 Task: Add section header from toolbar panel.
Action: Mouse moved to (37, 87)
Screenshot: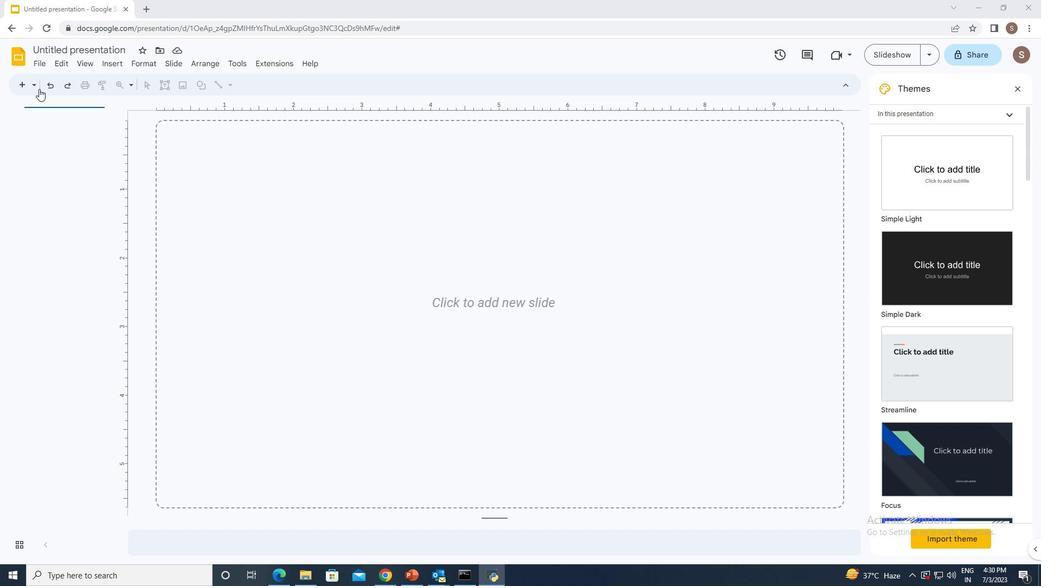 
Action: Mouse pressed left at (37, 87)
Screenshot: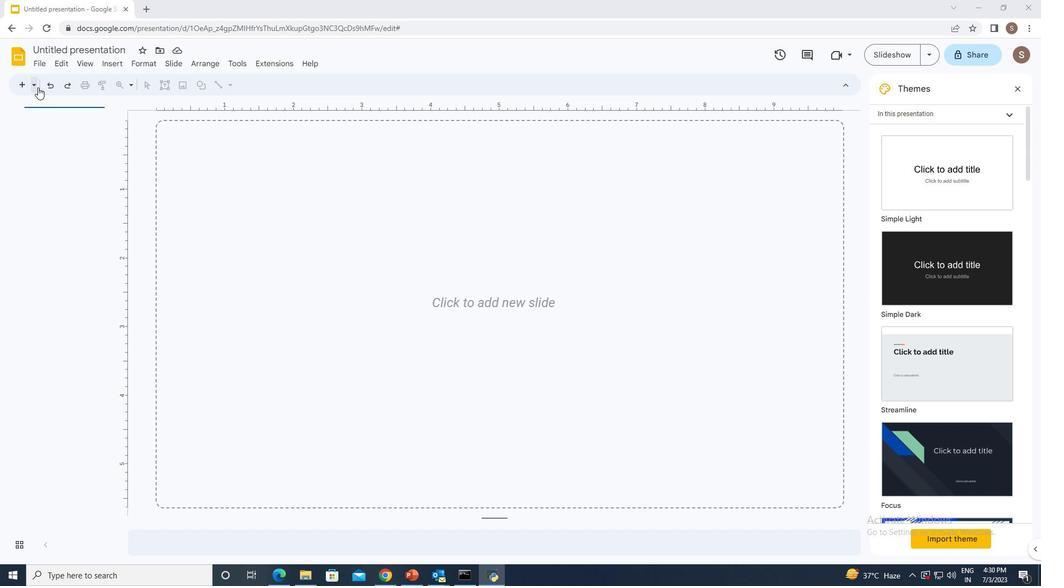 
Action: Mouse moved to (129, 132)
Screenshot: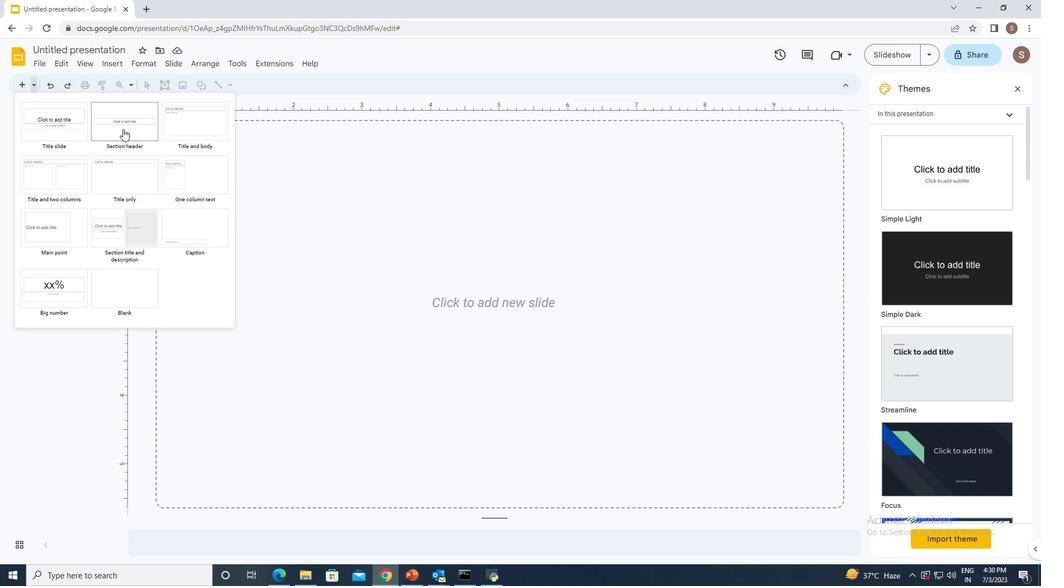 
Action: Mouse pressed left at (129, 132)
Screenshot: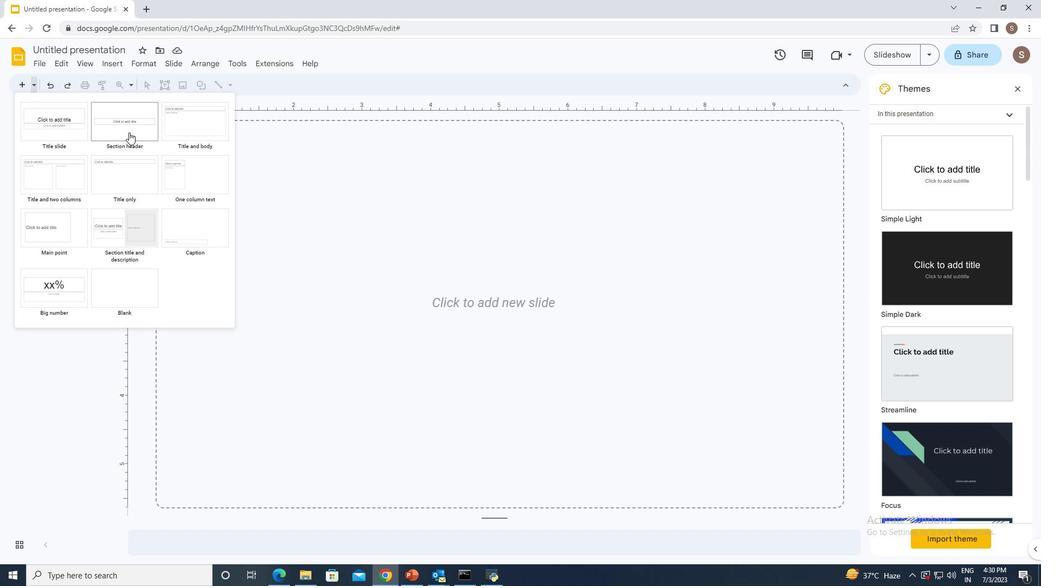
